 Task: Set the target usage for qsv to decide.
Action: Mouse moved to (125, 12)
Screenshot: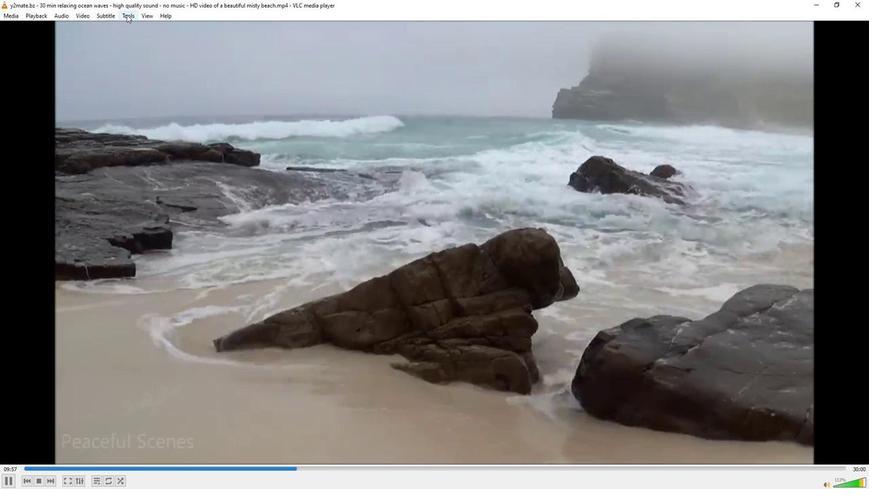 
Action: Mouse pressed left at (125, 12)
Screenshot: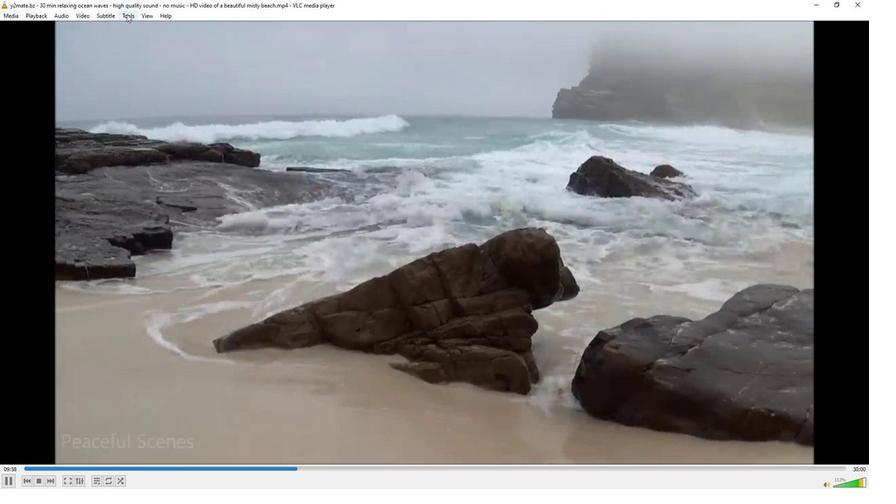 
Action: Mouse moved to (133, 124)
Screenshot: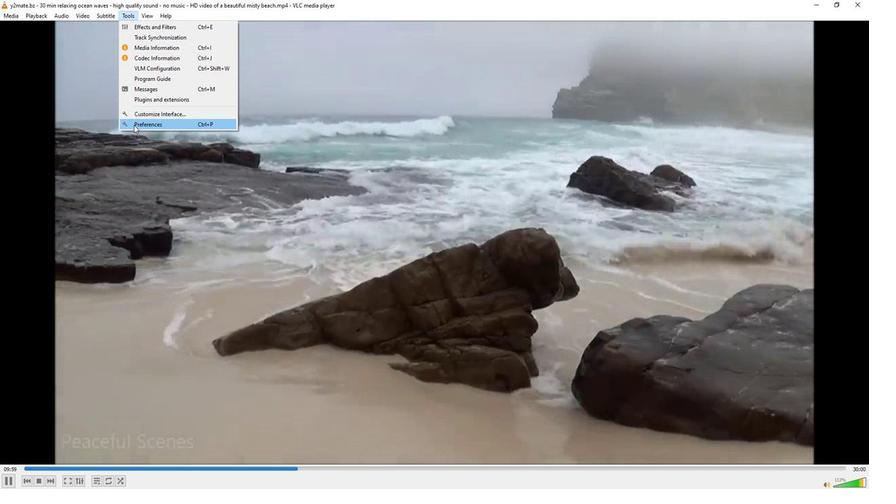 
Action: Mouse pressed left at (133, 124)
Screenshot: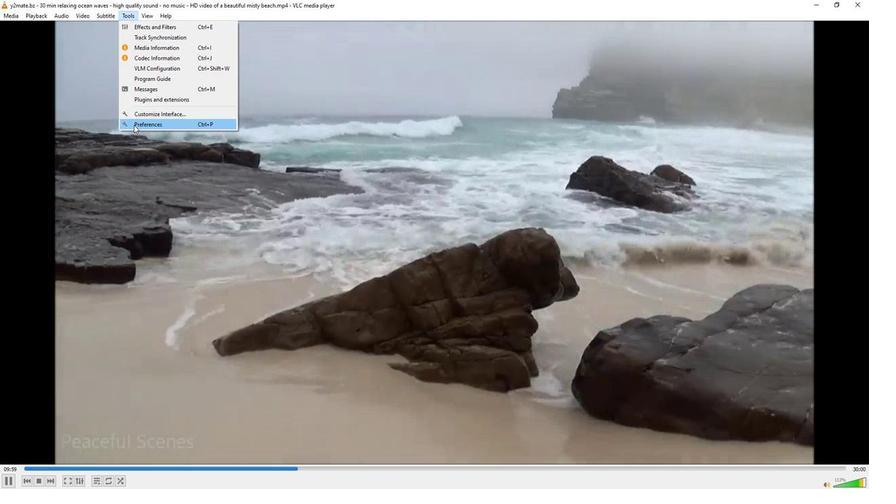 
Action: Mouse moved to (101, 380)
Screenshot: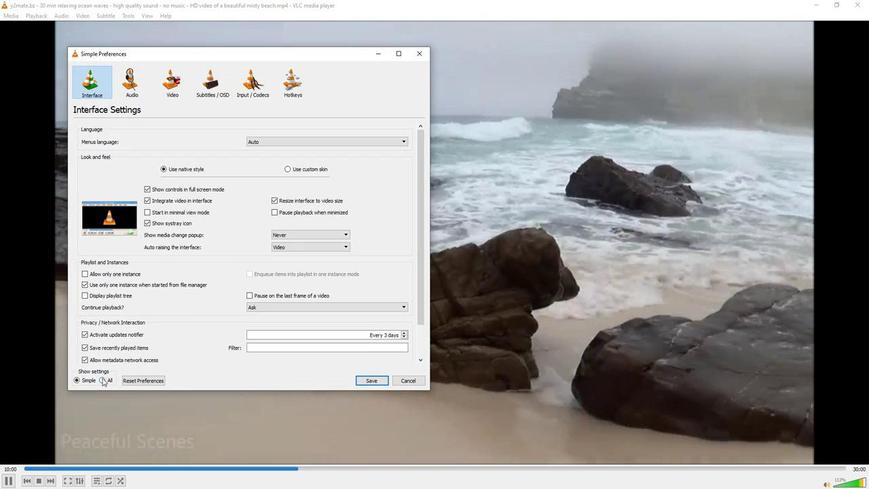 
Action: Mouse pressed left at (101, 380)
Screenshot: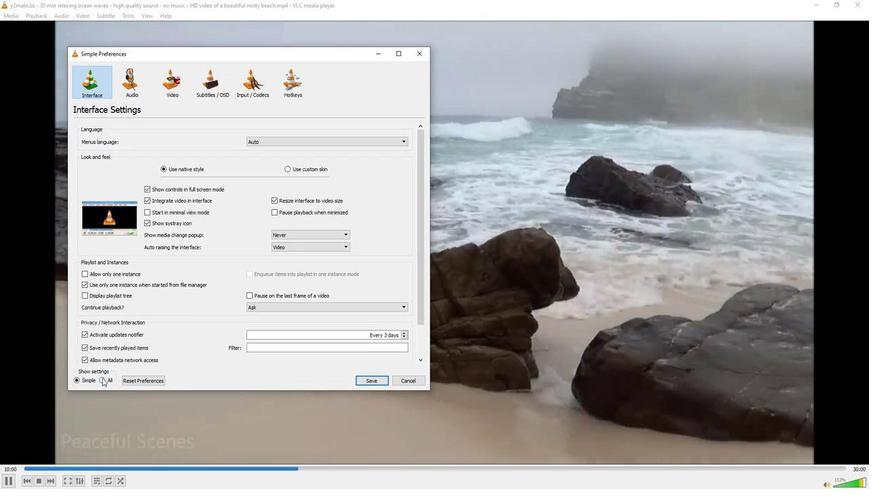 
Action: Mouse moved to (89, 252)
Screenshot: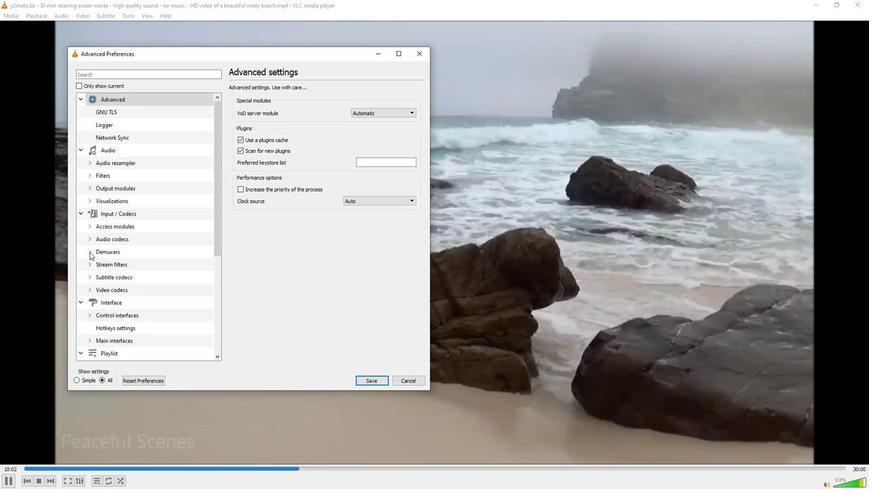 
Action: Mouse pressed left at (89, 252)
Screenshot: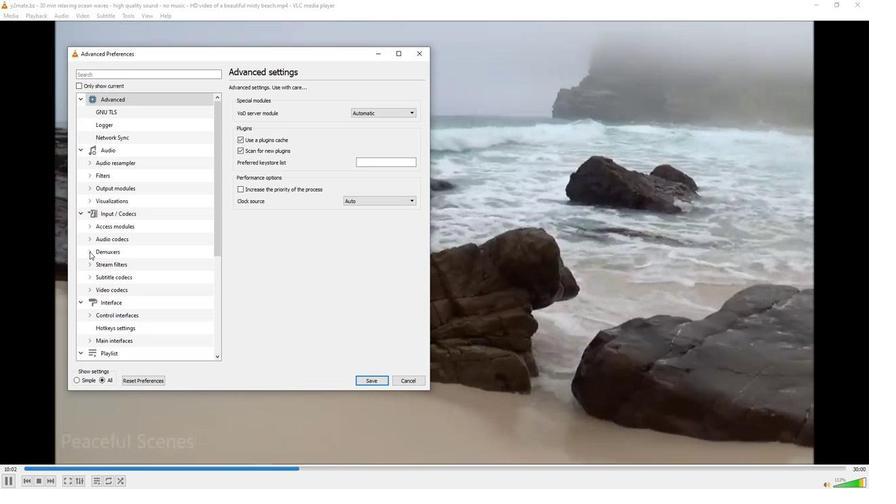 
Action: Mouse moved to (103, 278)
Screenshot: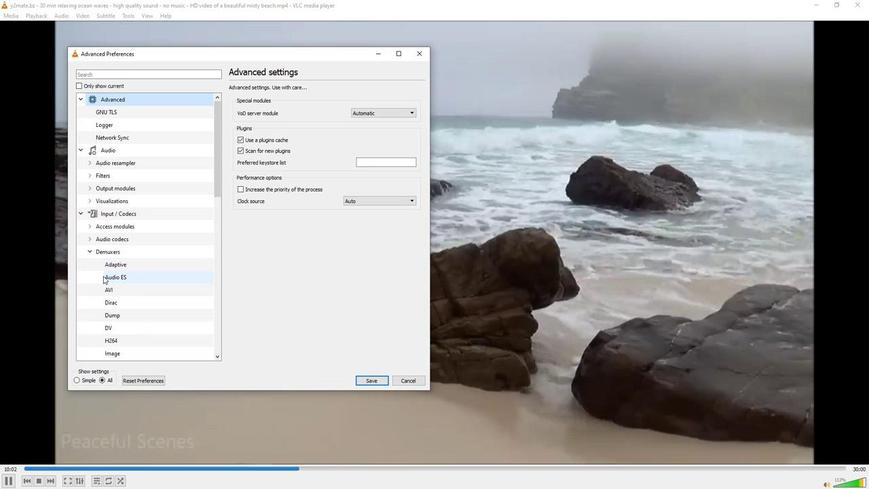 
Action: Mouse scrolled (103, 277) with delta (0, 0)
Screenshot: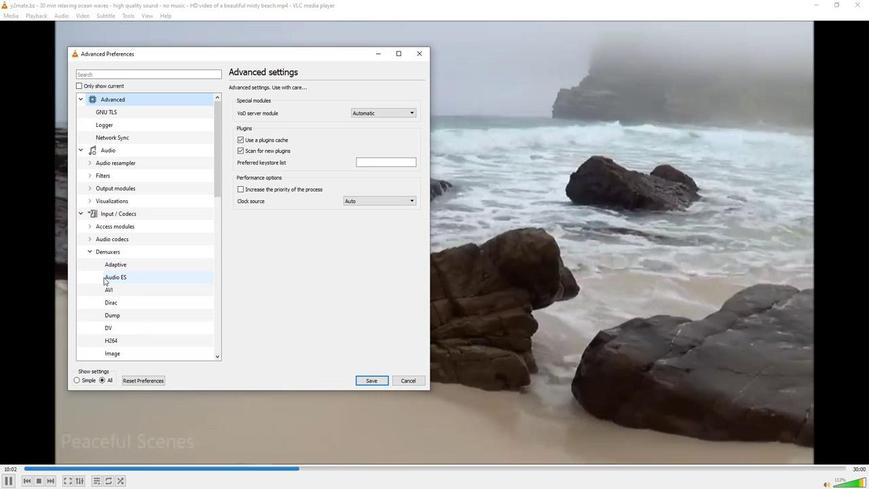 
Action: Mouse scrolled (103, 277) with delta (0, 0)
Screenshot: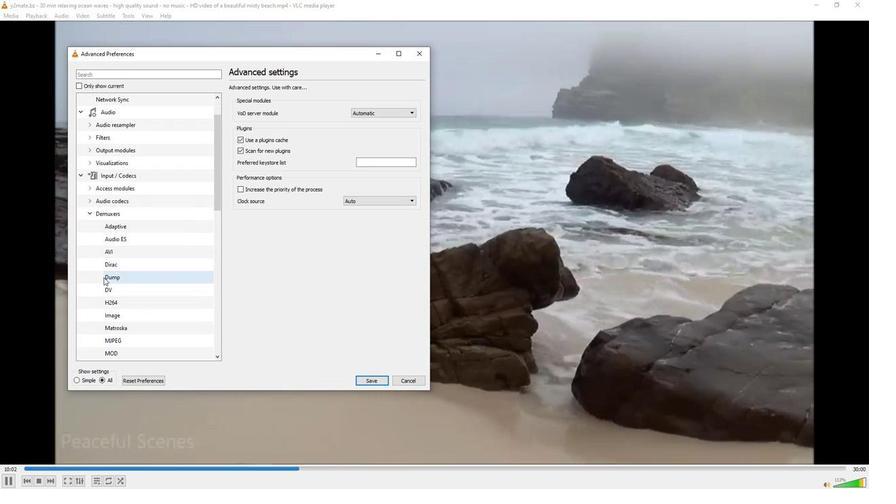 
Action: Mouse scrolled (103, 277) with delta (0, 0)
Screenshot: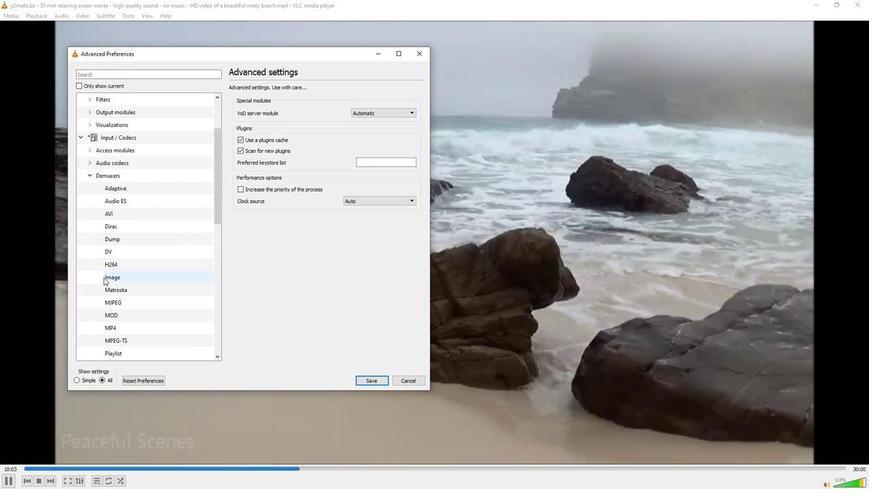 
Action: Mouse scrolled (103, 277) with delta (0, 0)
Screenshot: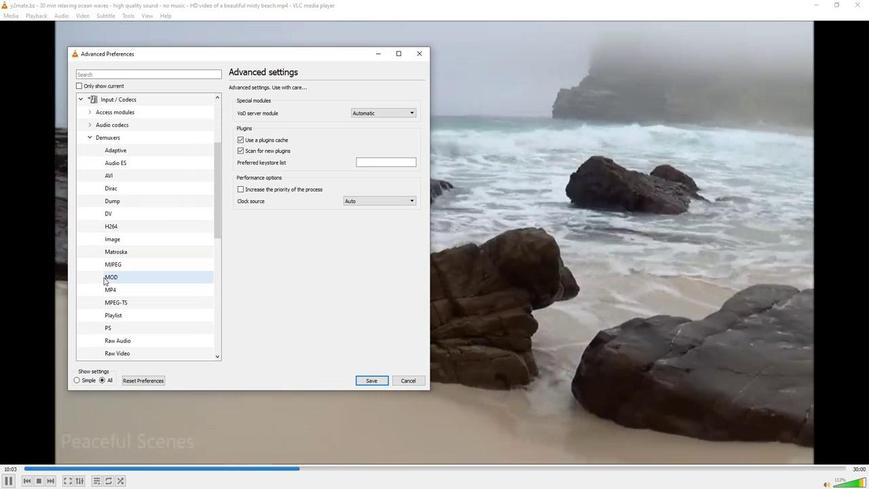 
Action: Mouse scrolled (103, 277) with delta (0, 0)
Screenshot: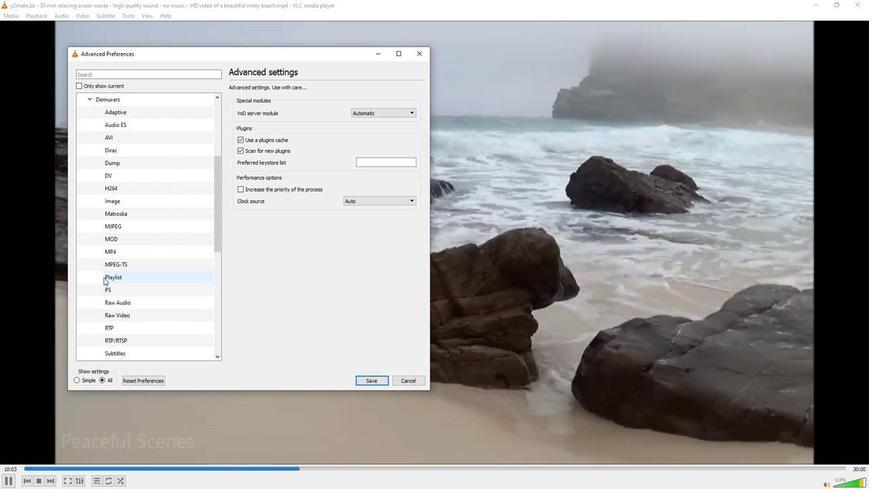 
Action: Mouse scrolled (103, 277) with delta (0, 0)
Screenshot: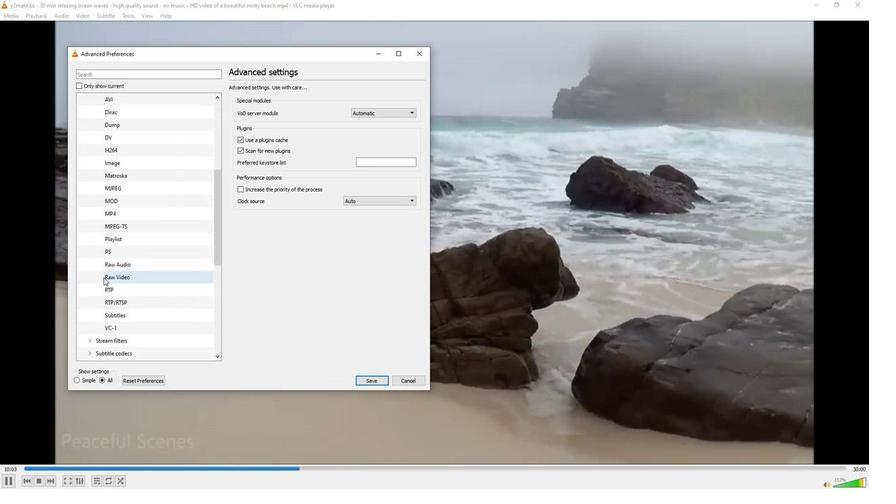 
Action: Mouse moved to (91, 330)
Screenshot: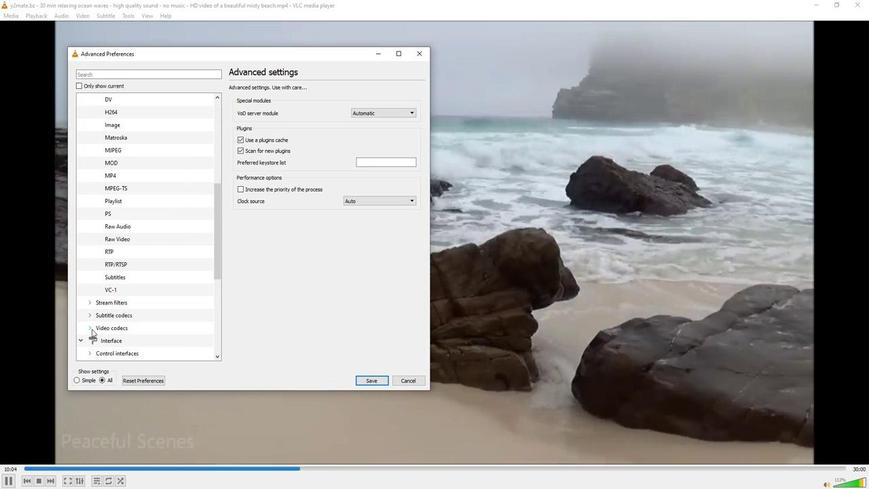 
Action: Mouse pressed left at (91, 330)
Screenshot: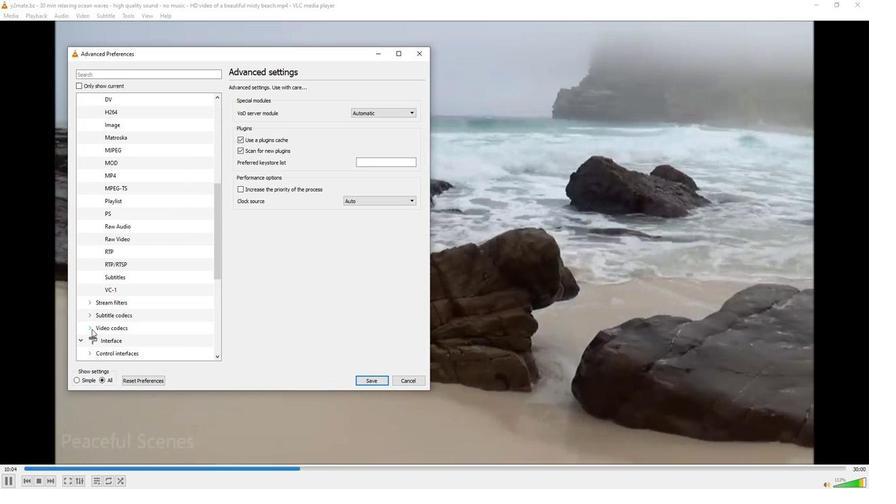 
Action: Mouse moved to (102, 344)
Screenshot: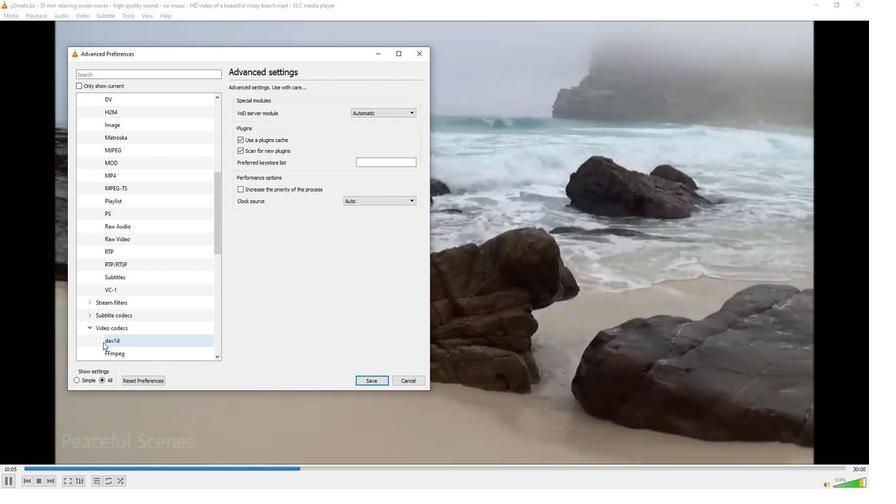 
Action: Mouse scrolled (102, 343) with delta (0, 0)
Screenshot: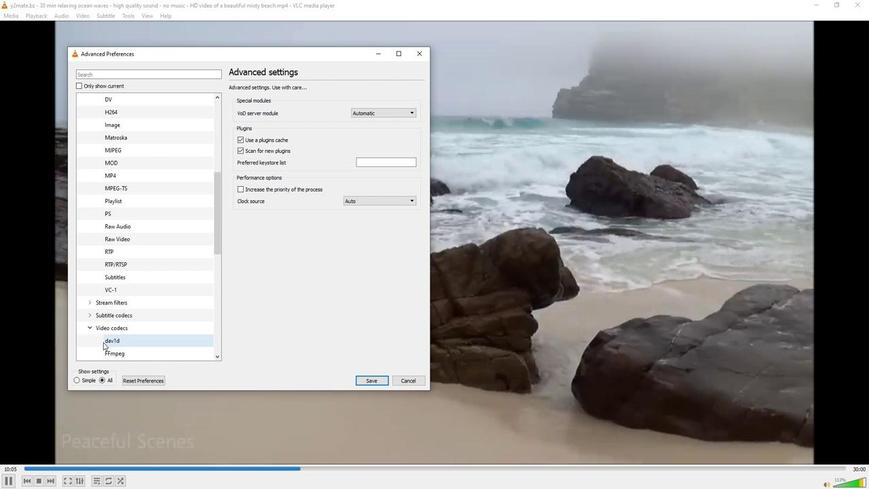 
Action: Mouse moved to (105, 343)
Screenshot: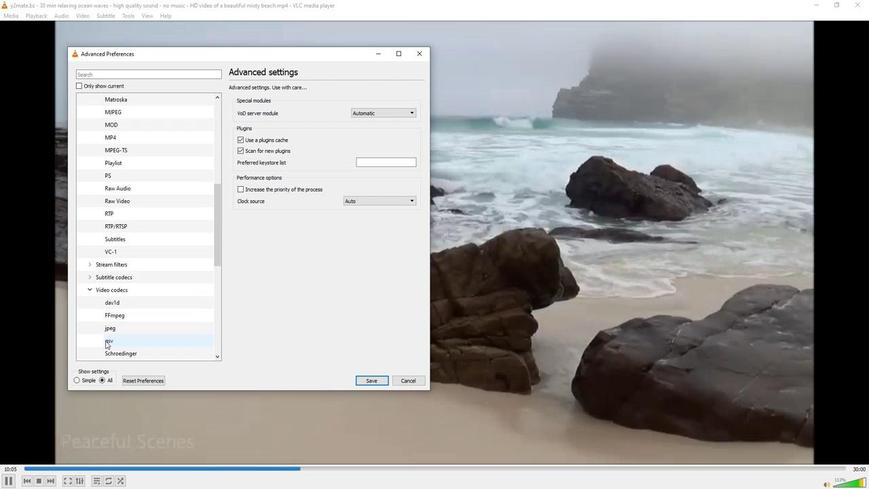 
Action: Mouse pressed left at (105, 343)
Screenshot: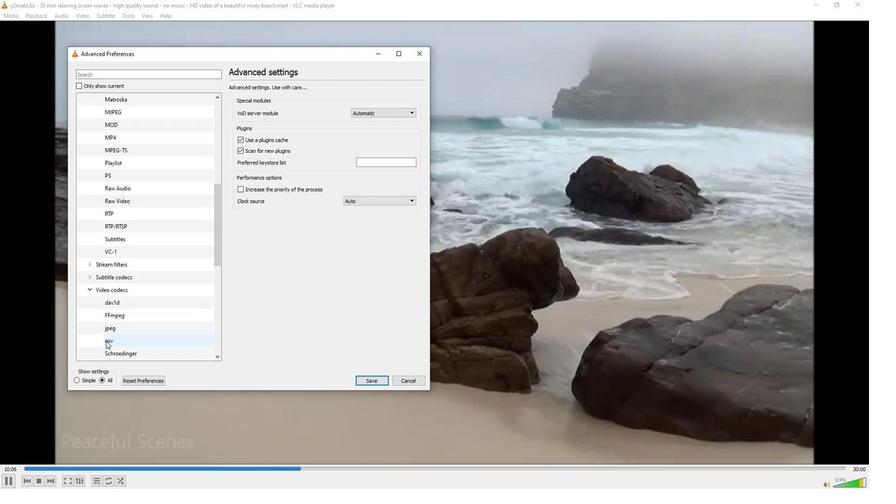 
Action: Mouse moved to (389, 198)
Screenshot: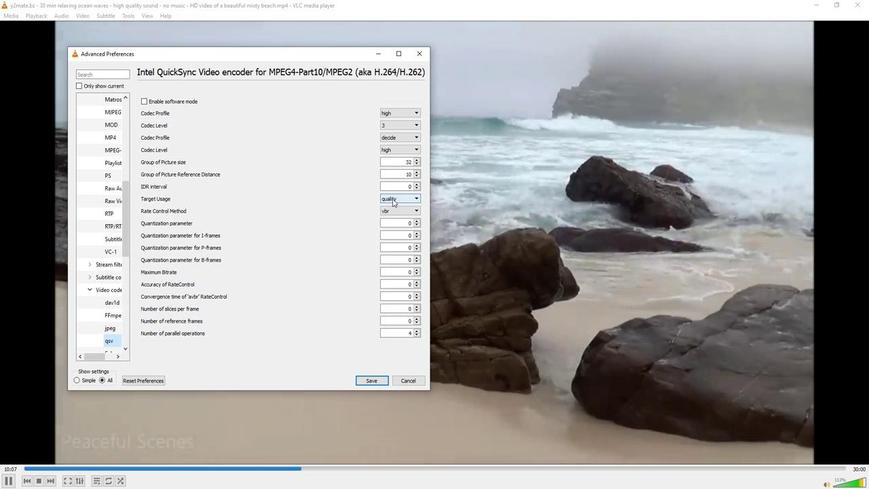 
Action: Mouse pressed left at (389, 198)
Screenshot: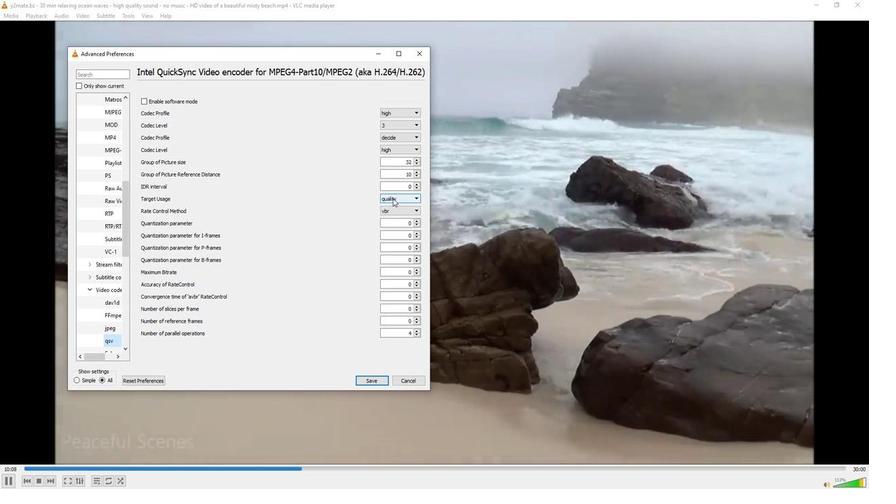 
Action: Mouse moved to (389, 205)
Screenshot: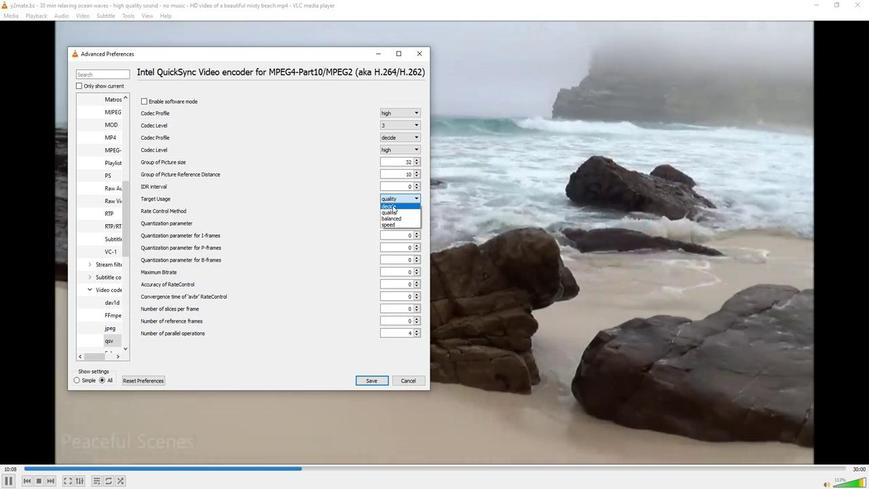 
Action: Mouse pressed left at (389, 205)
Screenshot: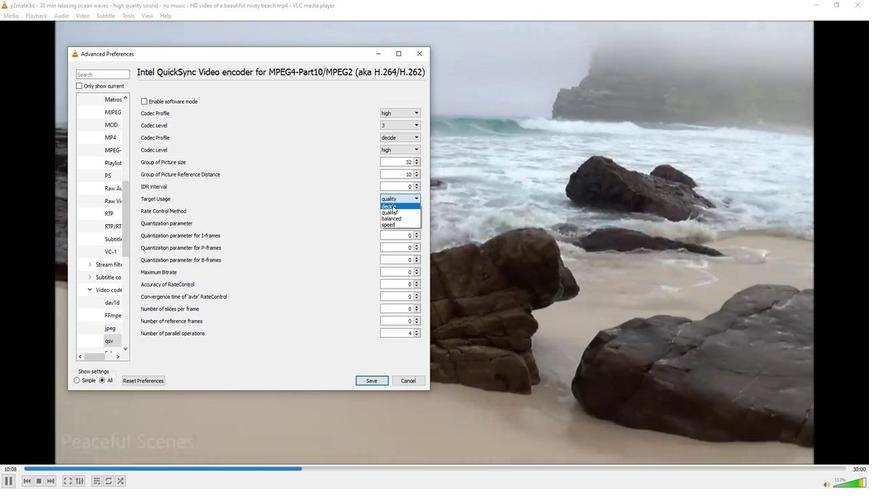 
Action: Mouse moved to (350, 211)
Screenshot: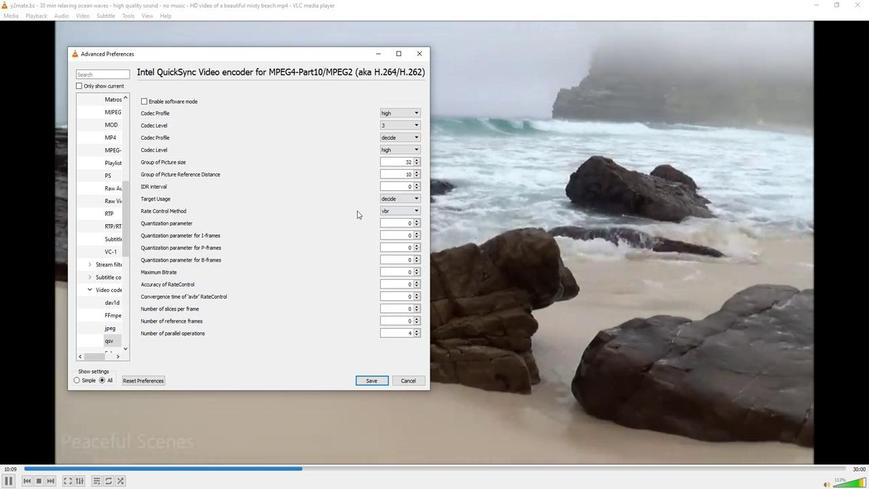 
